 Task: Add Liquid Death Mango Chainsaw Flavored Sparkling Water 8 Pack to the cart.
Action: Mouse moved to (19, 78)
Screenshot: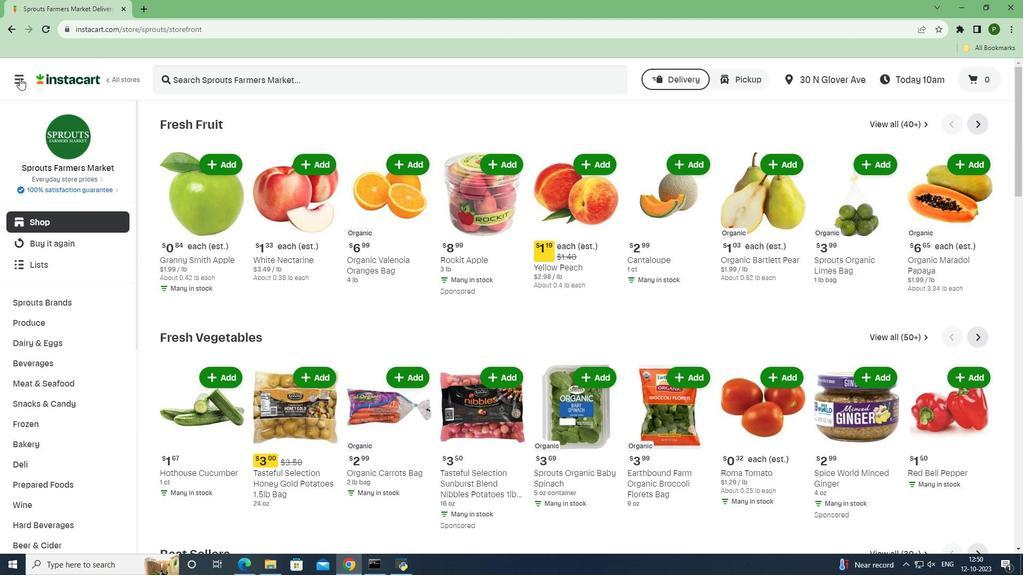 
Action: Mouse pressed left at (19, 78)
Screenshot: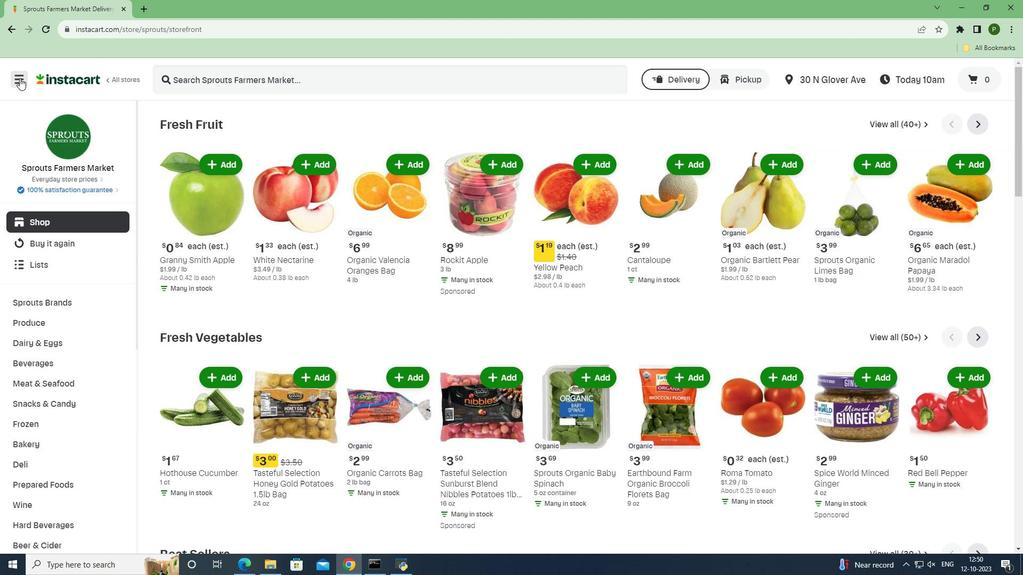 
Action: Mouse moved to (36, 289)
Screenshot: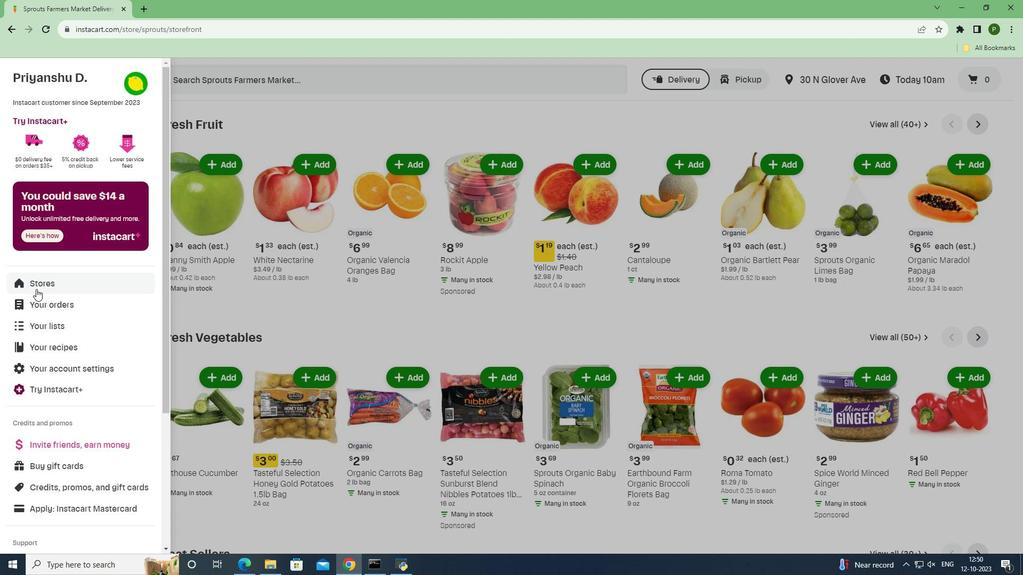 
Action: Mouse pressed left at (36, 289)
Screenshot: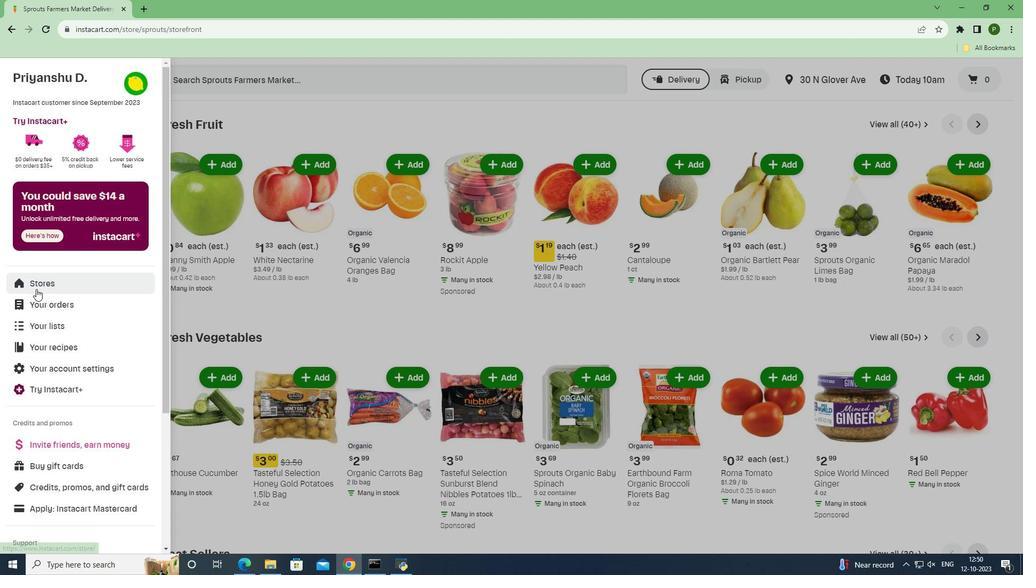 
Action: Mouse moved to (237, 126)
Screenshot: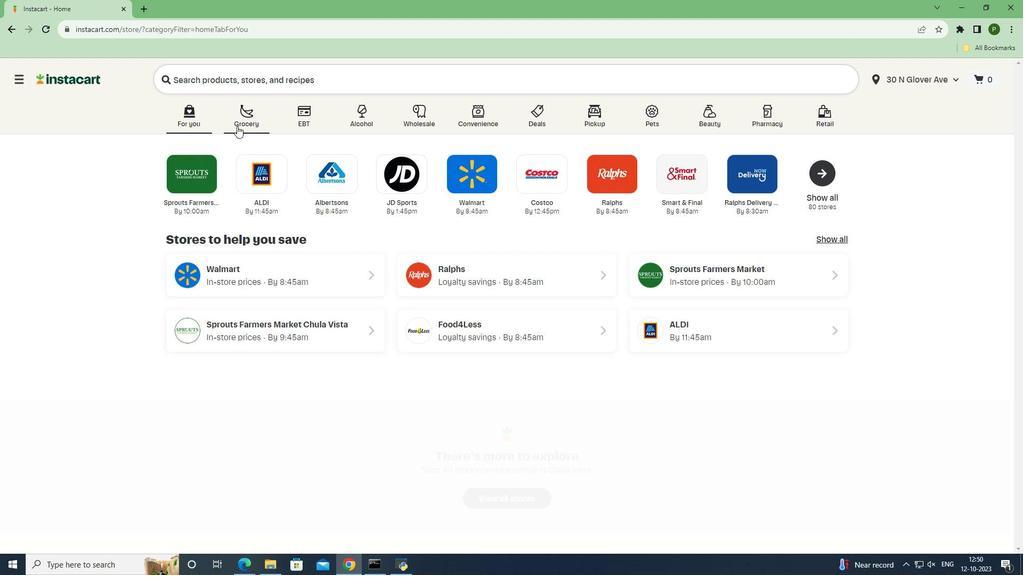 
Action: Mouse pressed left at (237, 126)
Screenshot: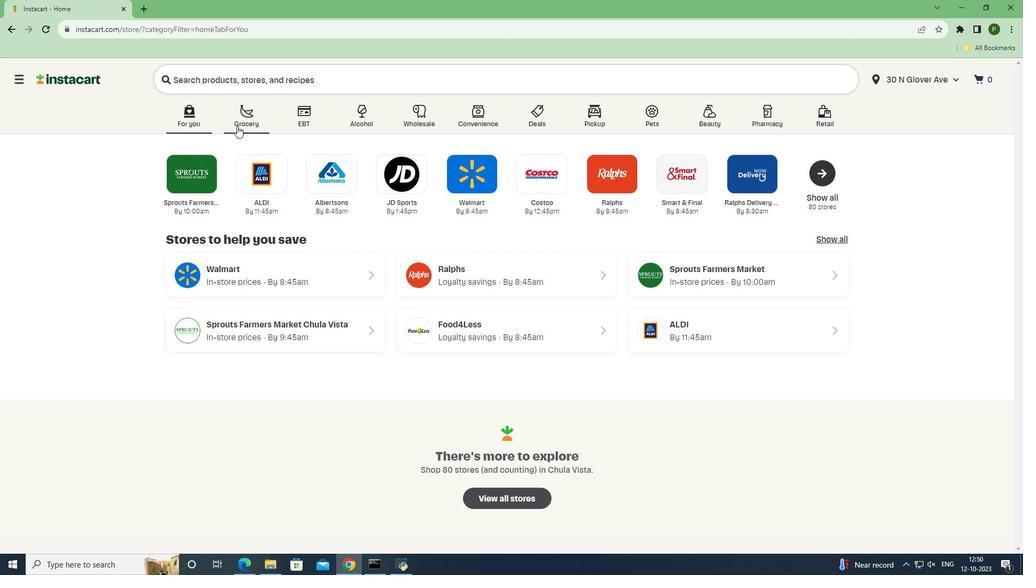 
Action: Mouse moved to (439, 250)
Screenshot: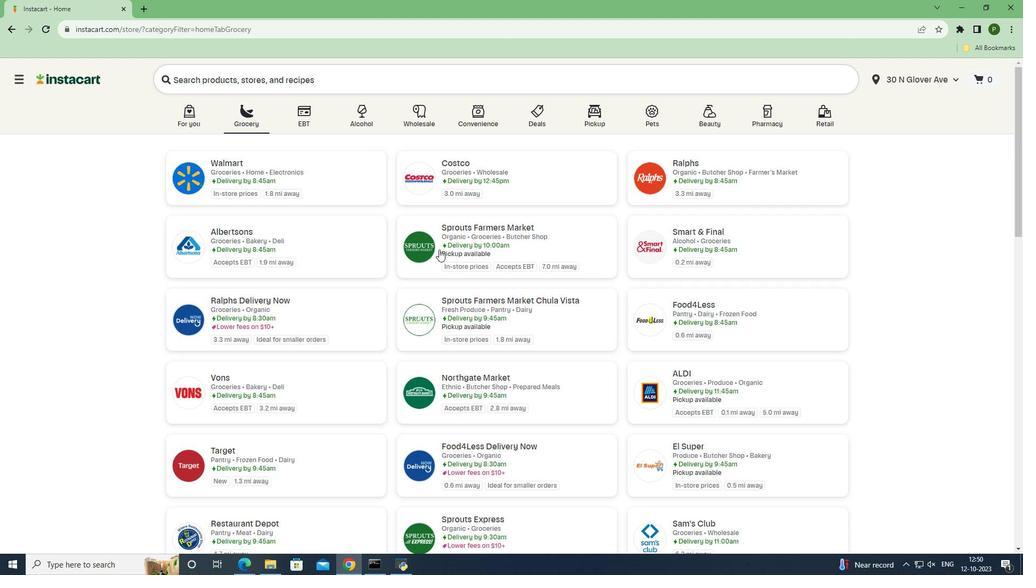 
Action: Mouse pressed left at (439, 250)
Screenshot: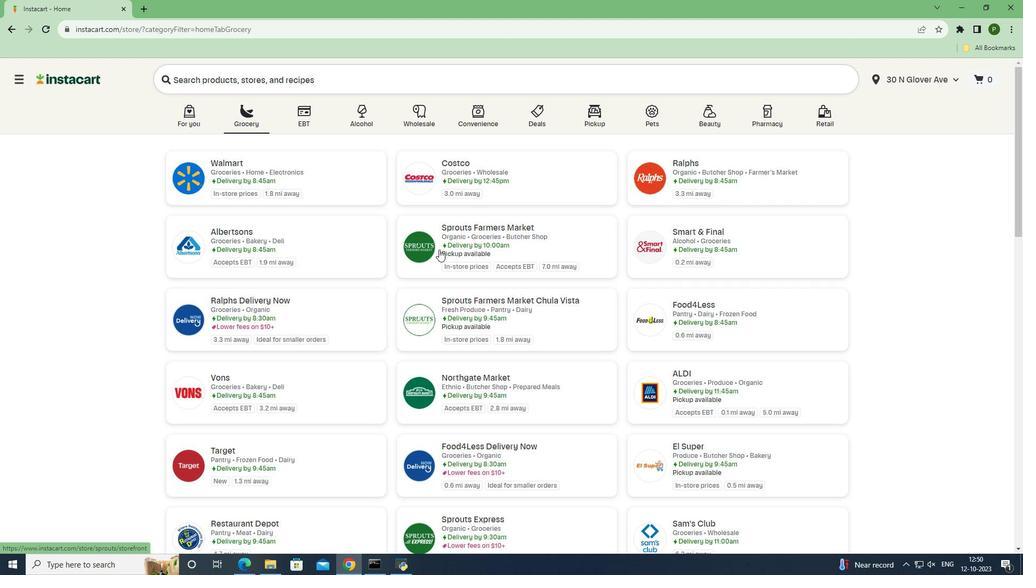 
Action: Mouse moved to (77, 365)
Screenshot: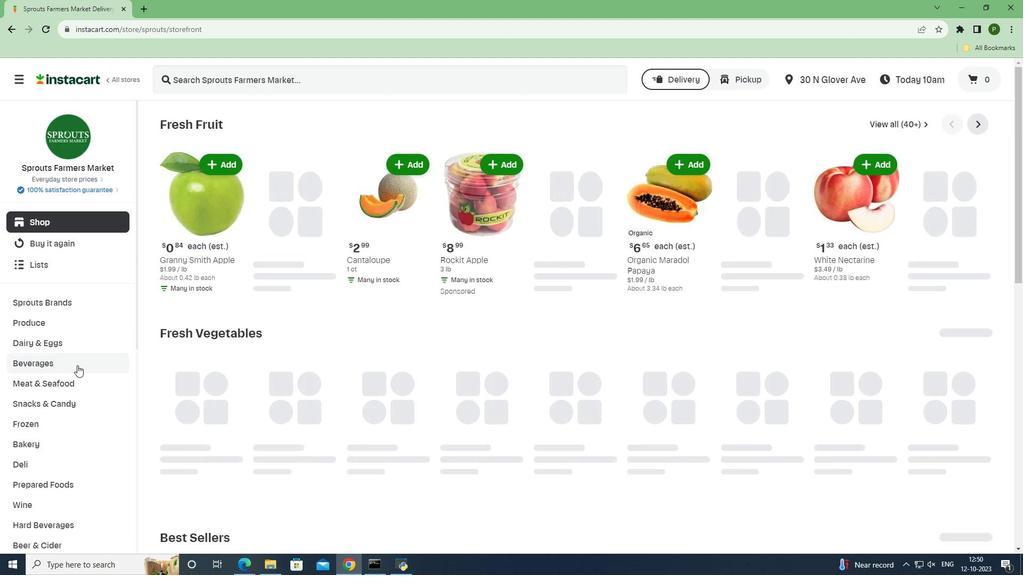 
Action: Mouse pressed left at (77, 365)
Screenshot: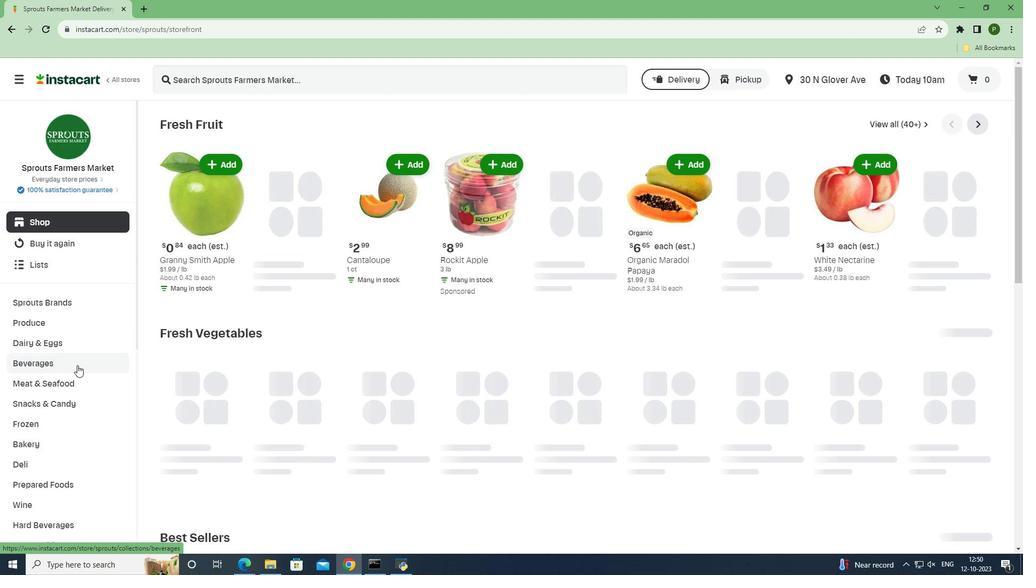 
Action: Mouse moved to (437, 260)
Screenshot: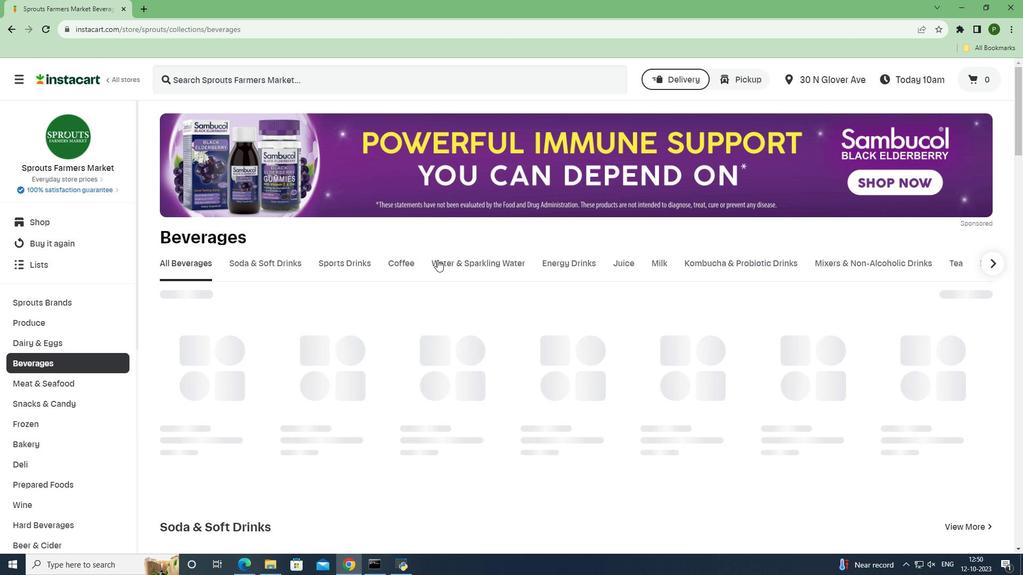 
Action: Mouse pressed left at (437, 260)
Screenshot: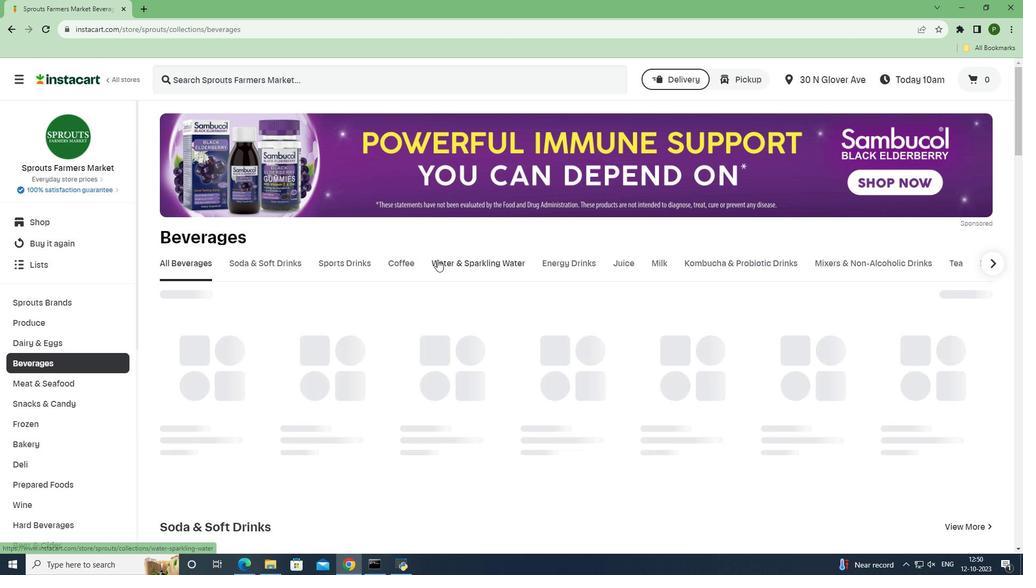 
Action: Mouse moved to (238, 79)
Screenshot: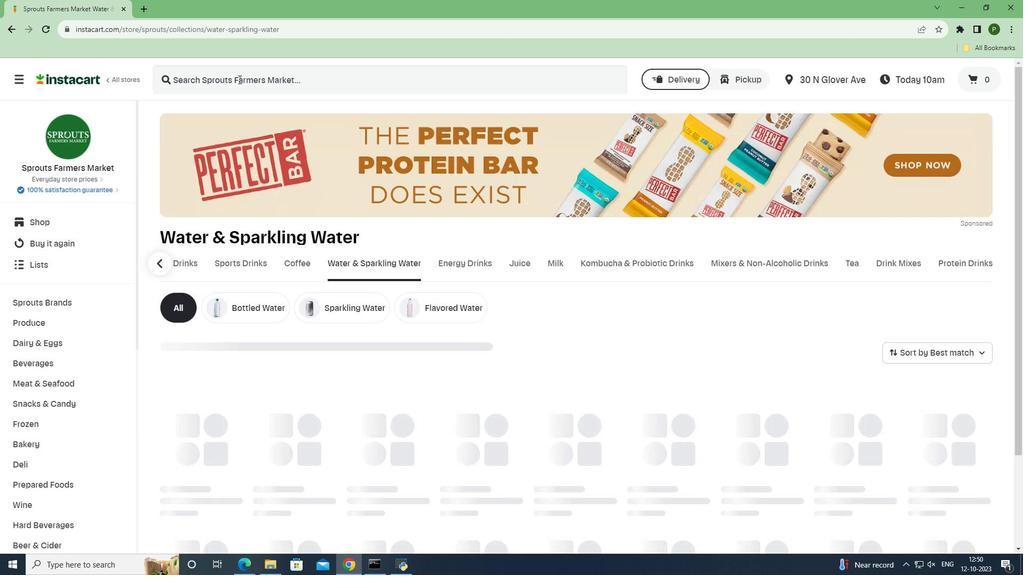 
Action: Mouse pressed left at (238, 79)
Screenshot: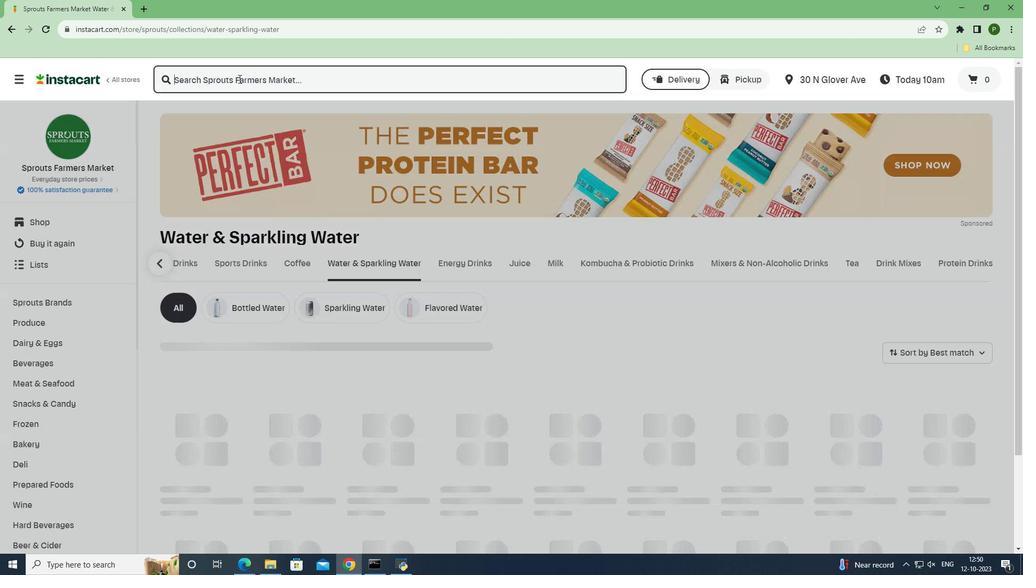 
Action: Mouse moved to (238, 78)
Screenshot: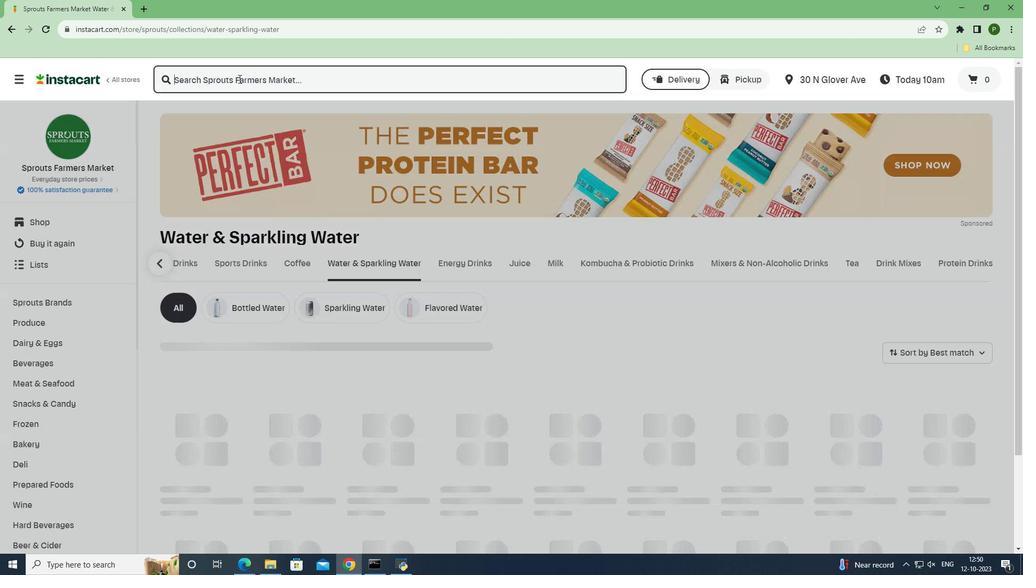 
Action: Key pressed <Key.caps_lock>L<Key.caps_lock>iquid<Key.space><Key.caps_lock>D<Key.caps_lock>eath<Key.space><Key.caps_lock>M<Key.caps_lock>ango<Key.space><Key.caps_lock>C<Key.caps_lock>hainsaw<Key.space><Key.caps_lock>F<Key.caps_lock>lavored<Key.space><Key.caps_lock>S<Key.caps_lock>parkling<Key.space><Key.caps_lock>W<Key.caps_lock>ater<Key.space>8<Key.space><Key.caps_lock>P<Key.caps_lock>ack<Key.space><Key.enter>
Screenshot: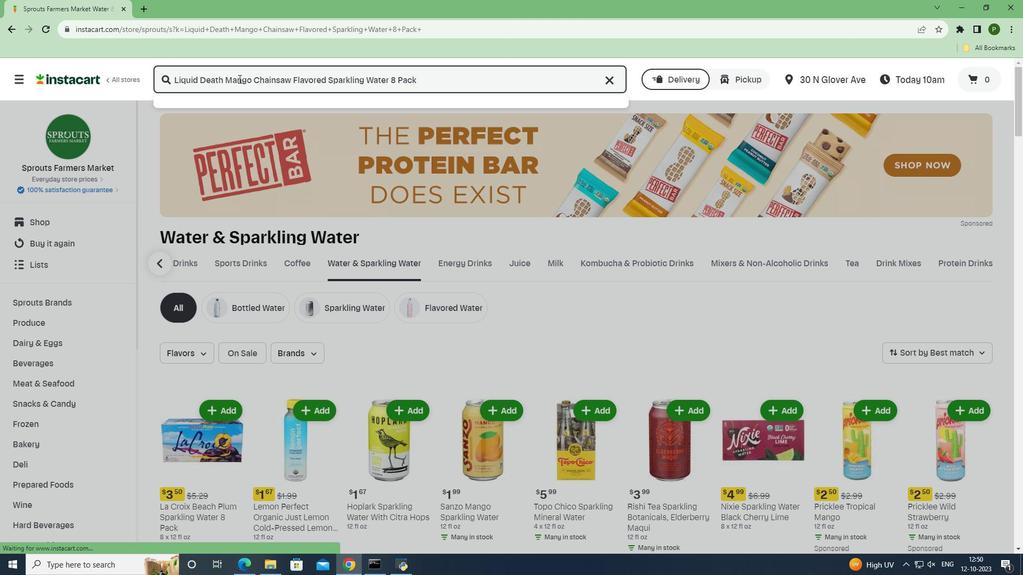 
Action: Mouse moved to (428, 294)
Screenshot: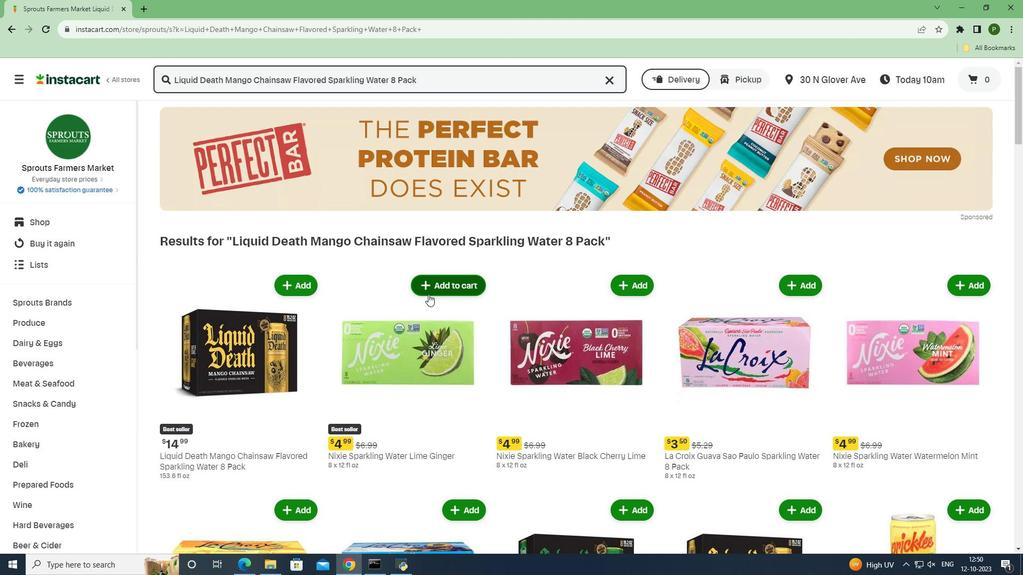 
Action: Mouse scrolled (428, 294) with delta (0, 0)
Screenshot: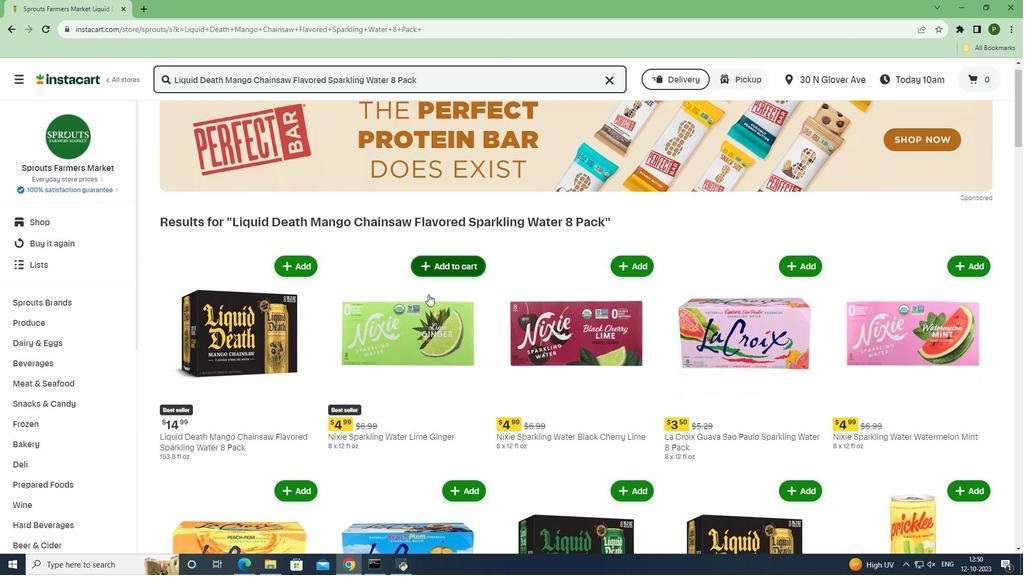 
Action: Mouse scrolled (428, 295) with delta (0, 0)
Screenshot: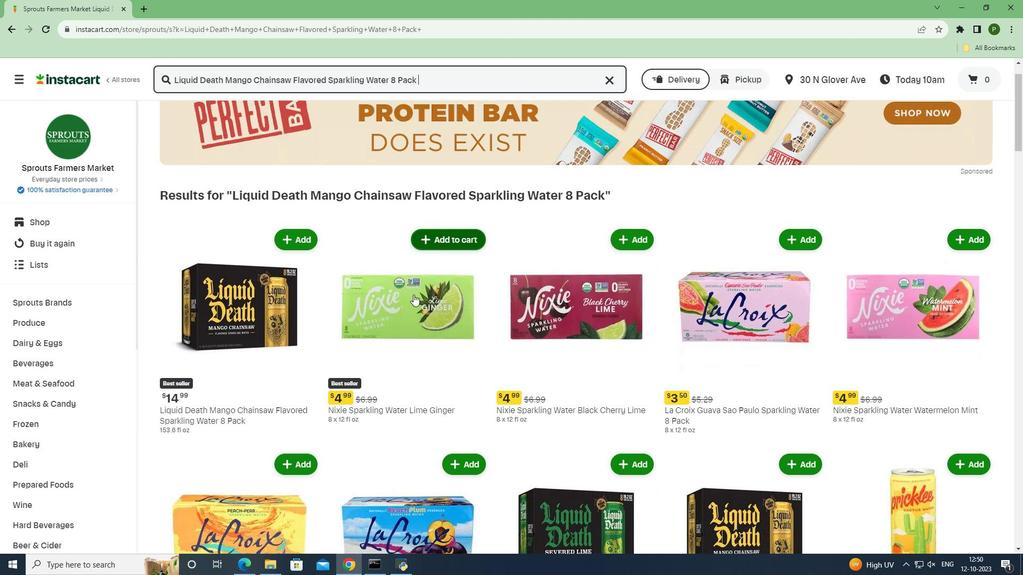 
Action: Mouse moved to (300, 280)
Screenshot: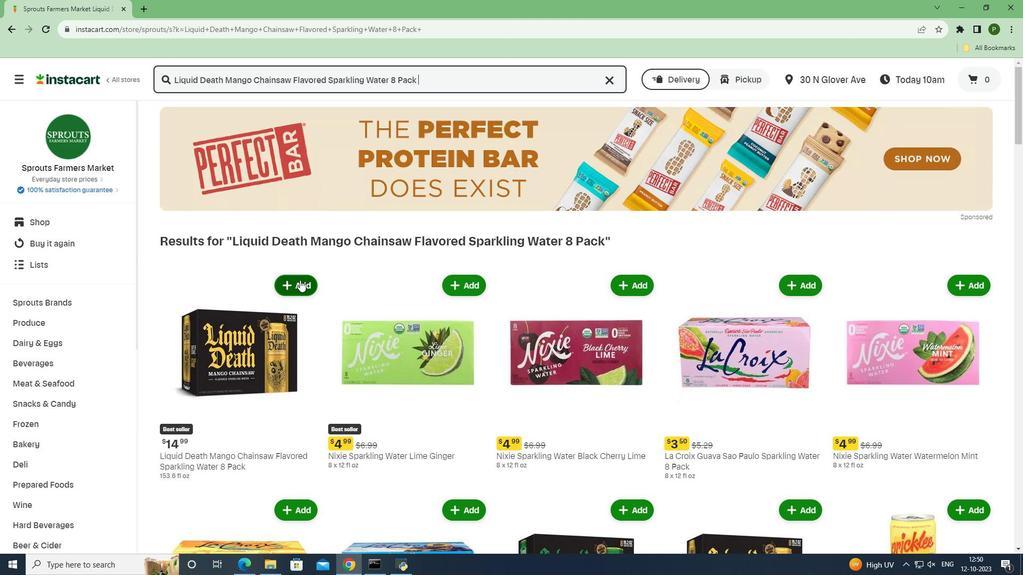 
Action: Mouse pressed left at (300, 280)
Screenshot: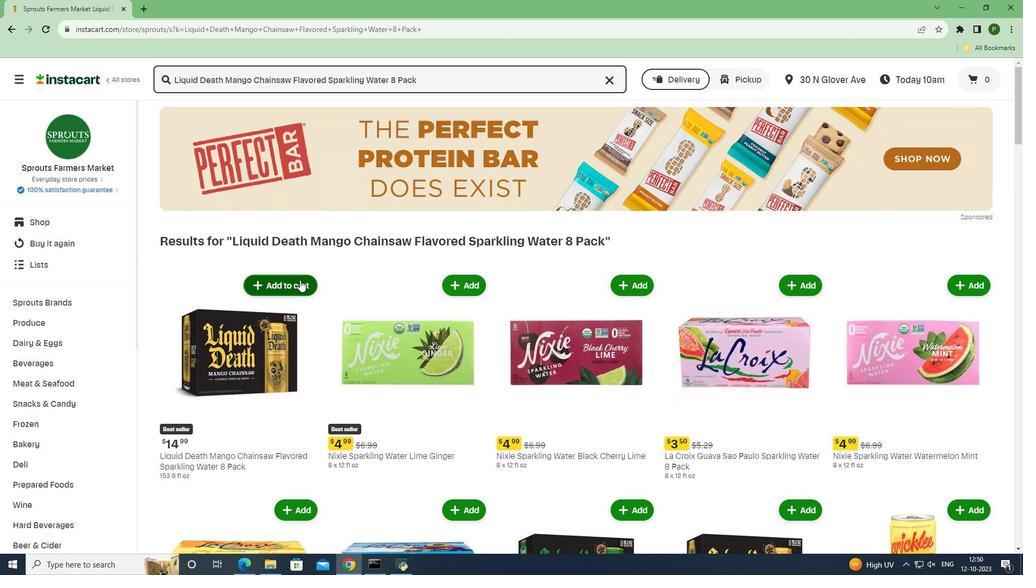 
Action: Mouse moved to (307, 323)
Screenshot: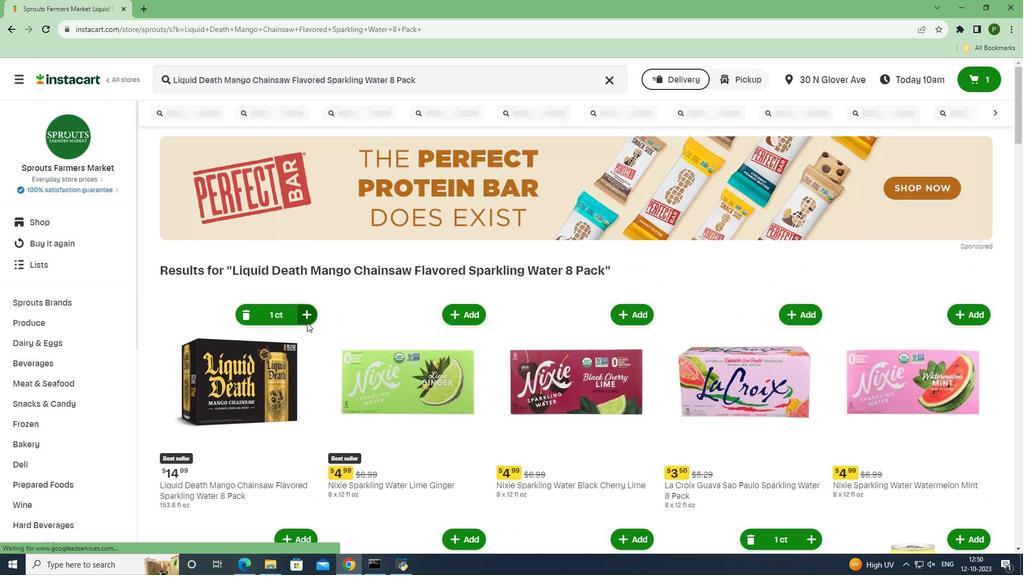 
